 Task: Use cartoon Trill Effect in this video Movie B.mp4
Action: Mouse moved to (273, 114)
Screenshot: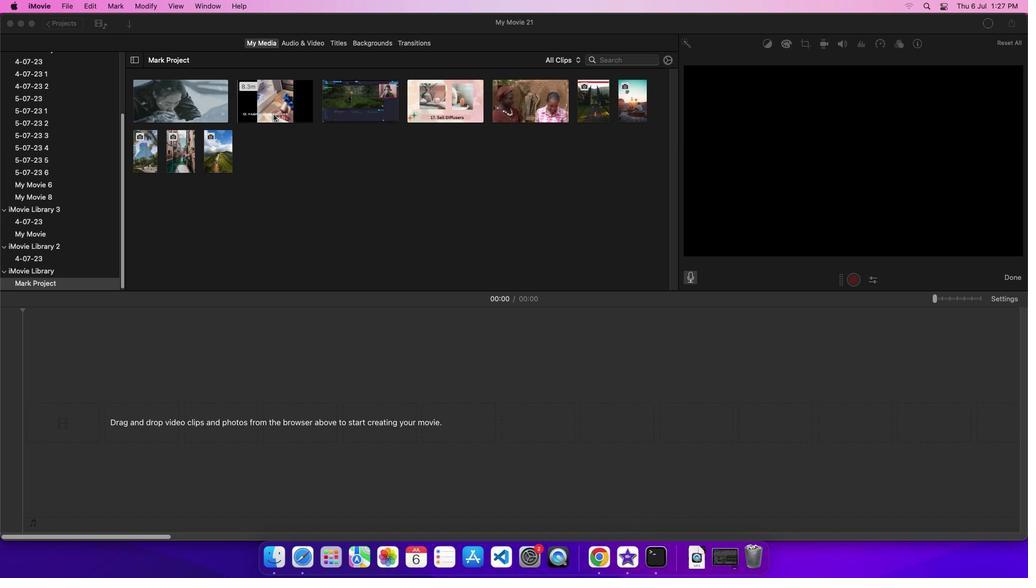 
Action: Mouse pressed left at (273, 114)
Screenshot: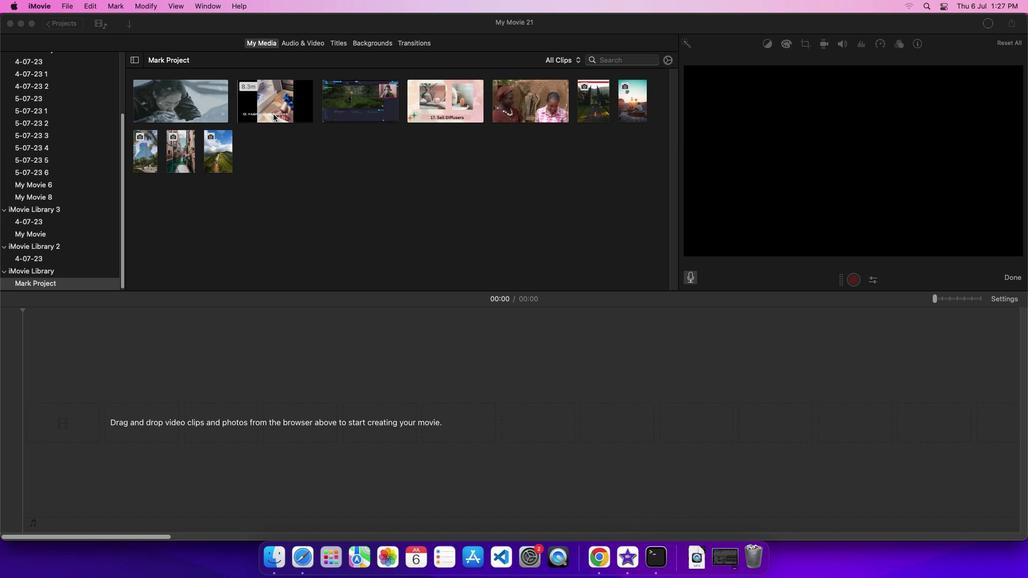 
Action: Mouse moved to (285, 107)
Screenshot: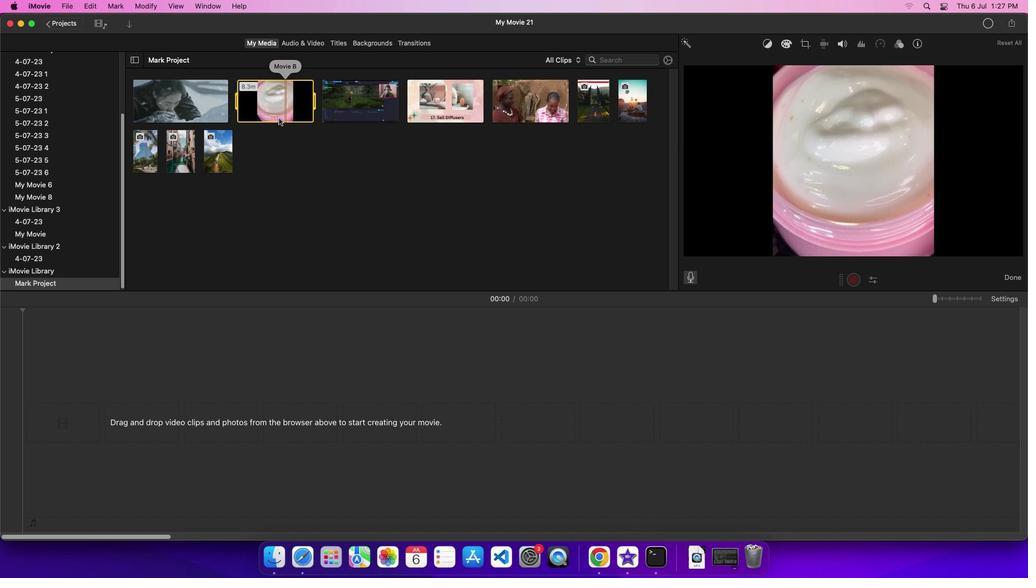 
Action: Mouse pressed left at (285, 107)
Screenshot: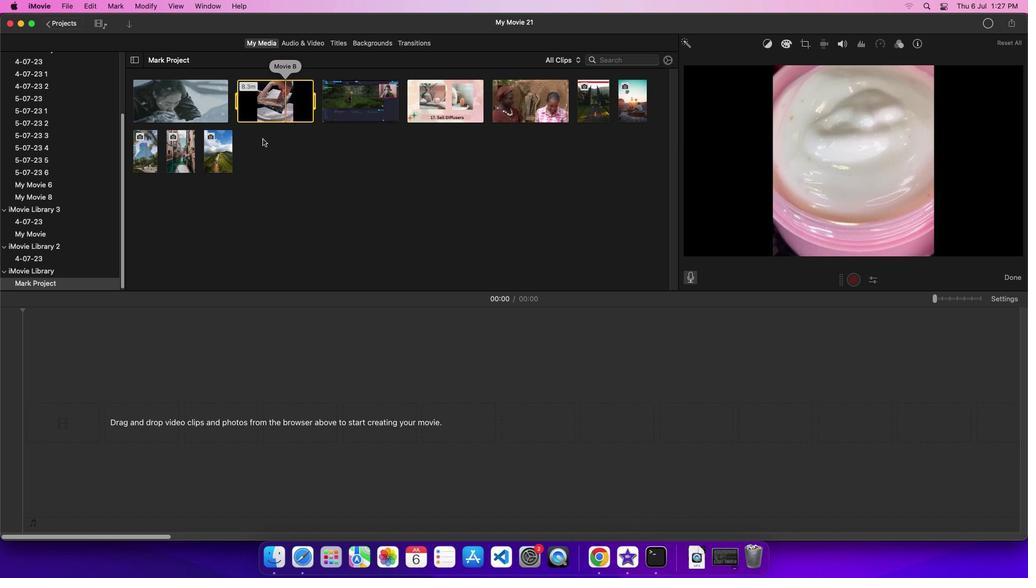 
Action: Mouse moved to (310, 44)
Screenshot: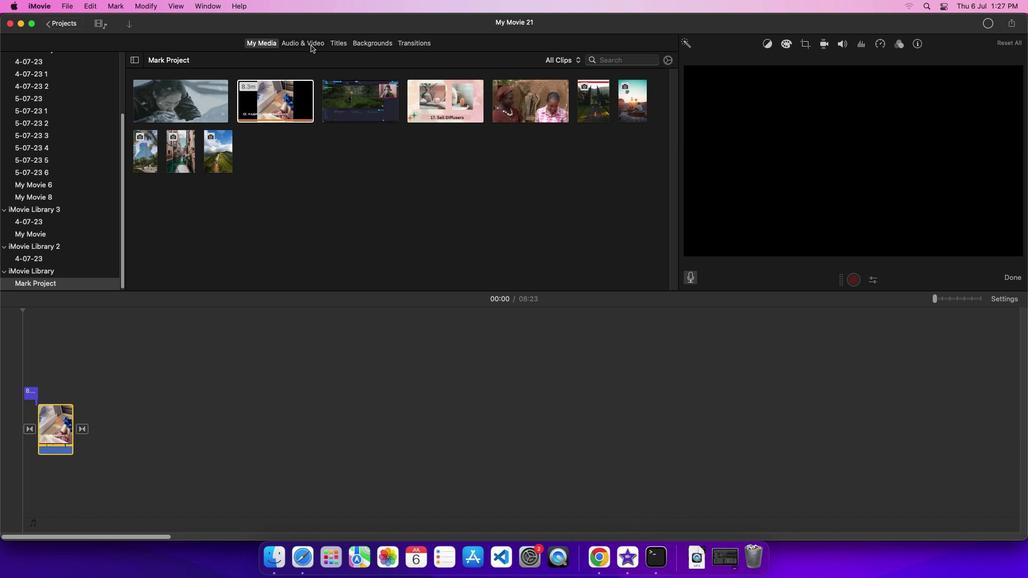 
Action: Mouse pressed left at (310, 44)
Screenshot: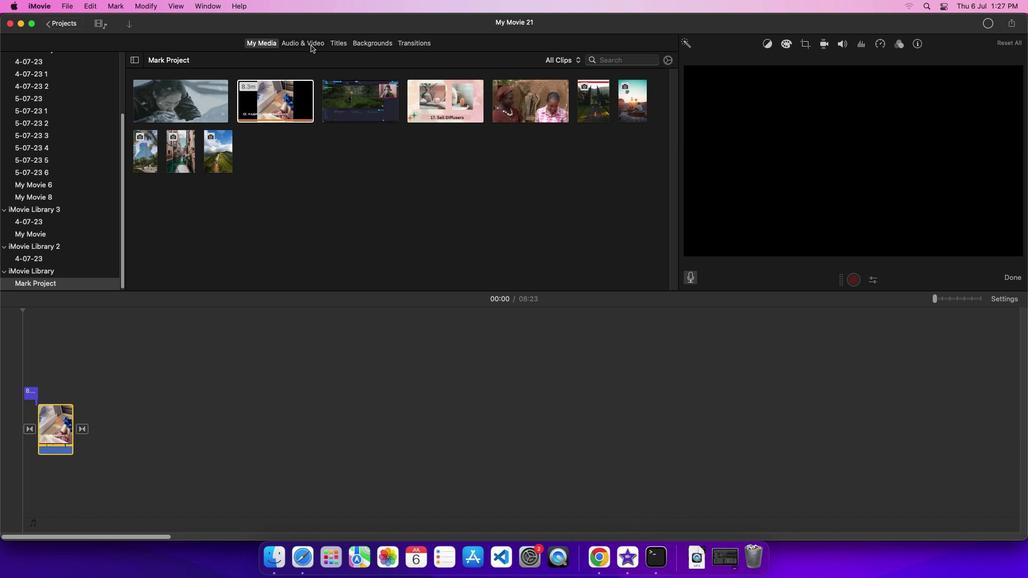 
Action: Mouse moved to (54, 99)
Screenshot: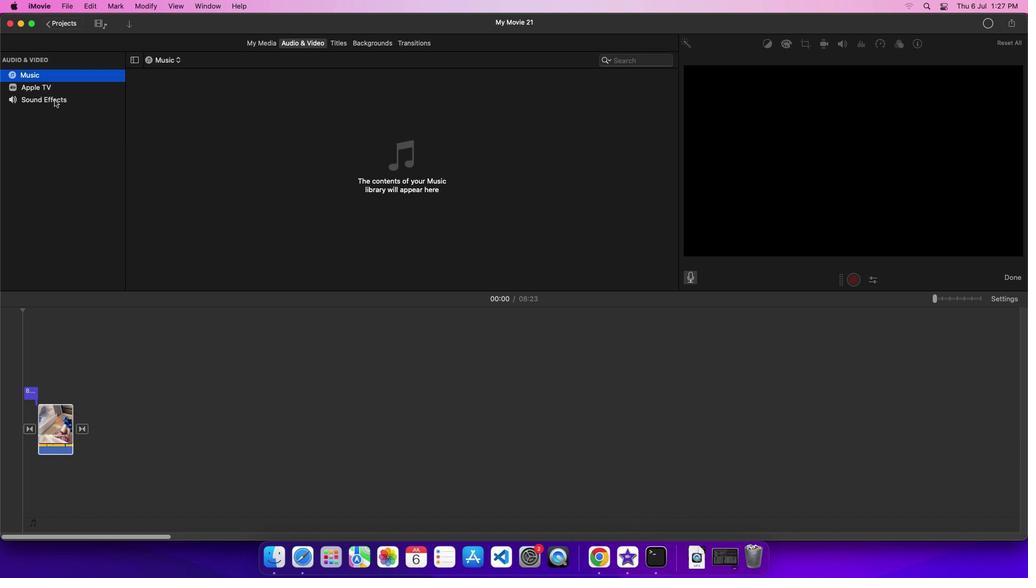 
Action: Mouse pressed left at (54, 99)
Screenshot: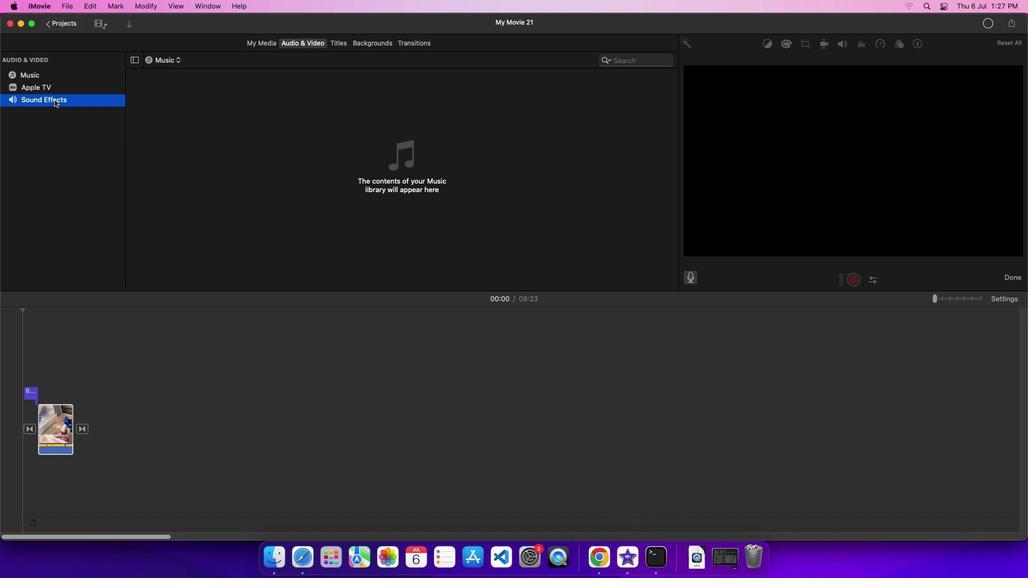 
Action: Mouse moved to (166, 185)
Screenshot: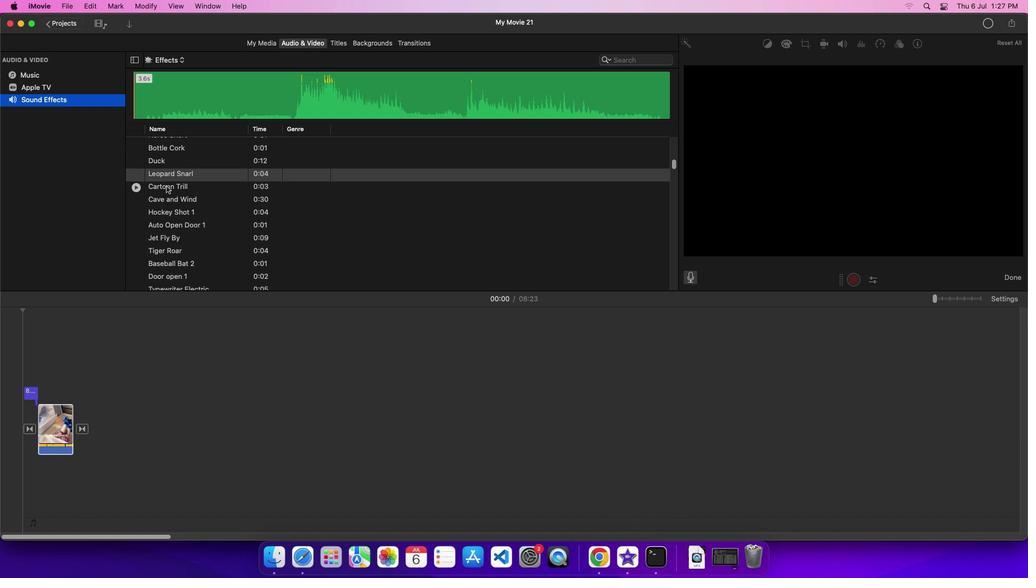 
Action: Mouse pressed left at (166, 185)
Screenshot: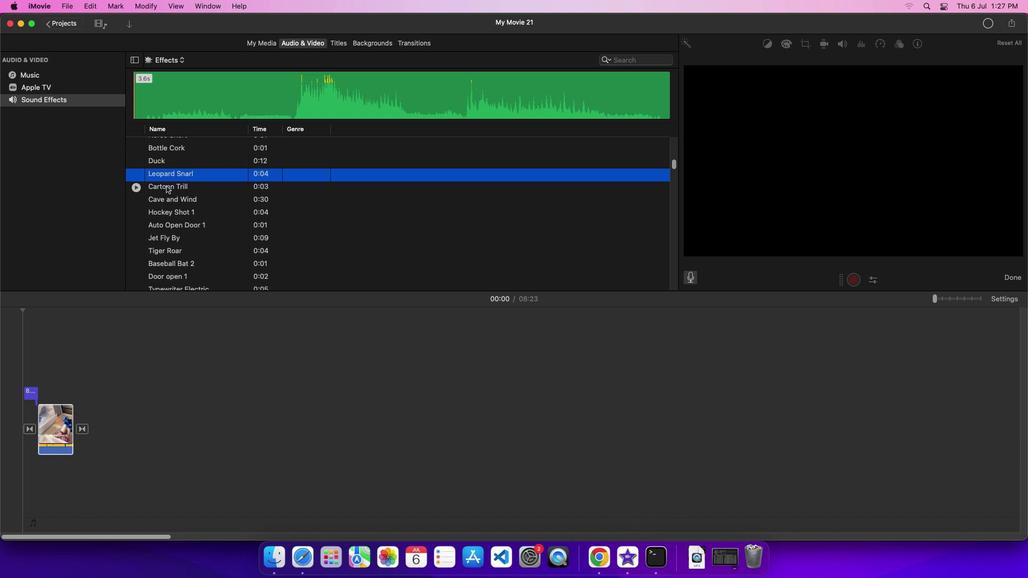 
Action: Mouse moved to (209, 187)
Screenshot: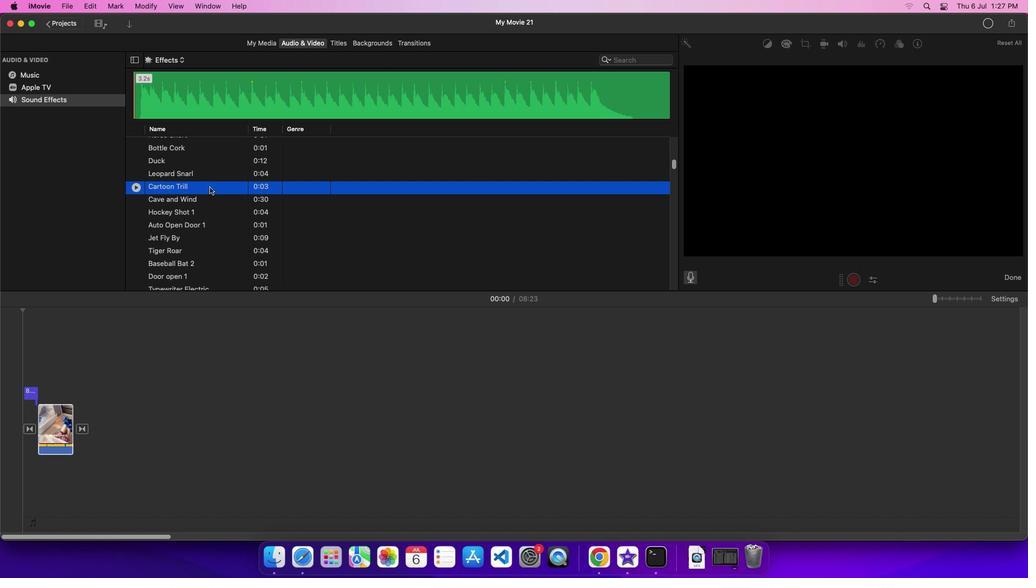 
Action: Mouse pressed left at (209, 187)
Screenshot: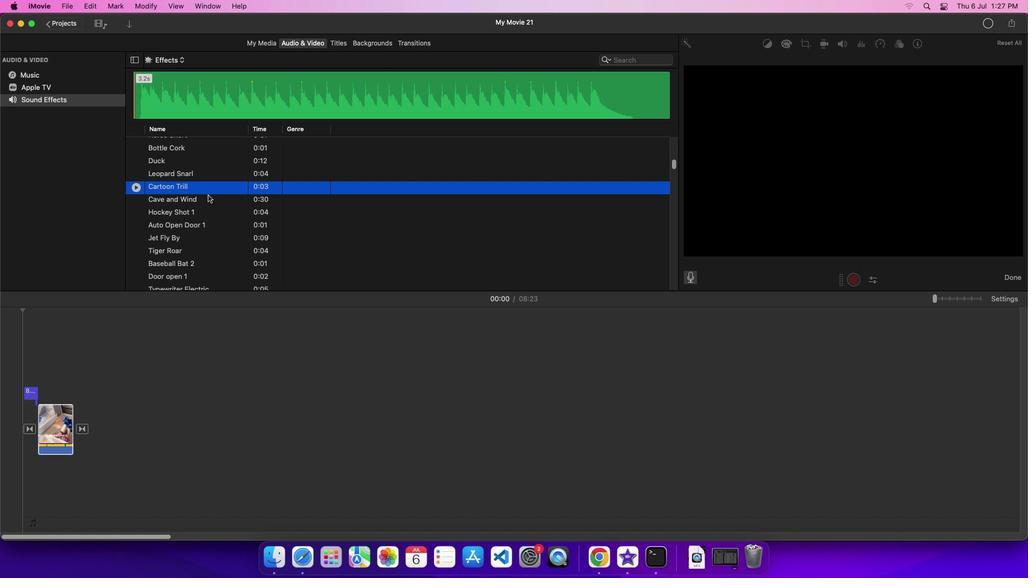 
Action: Mouse moved to (115, 466)
Screenshot: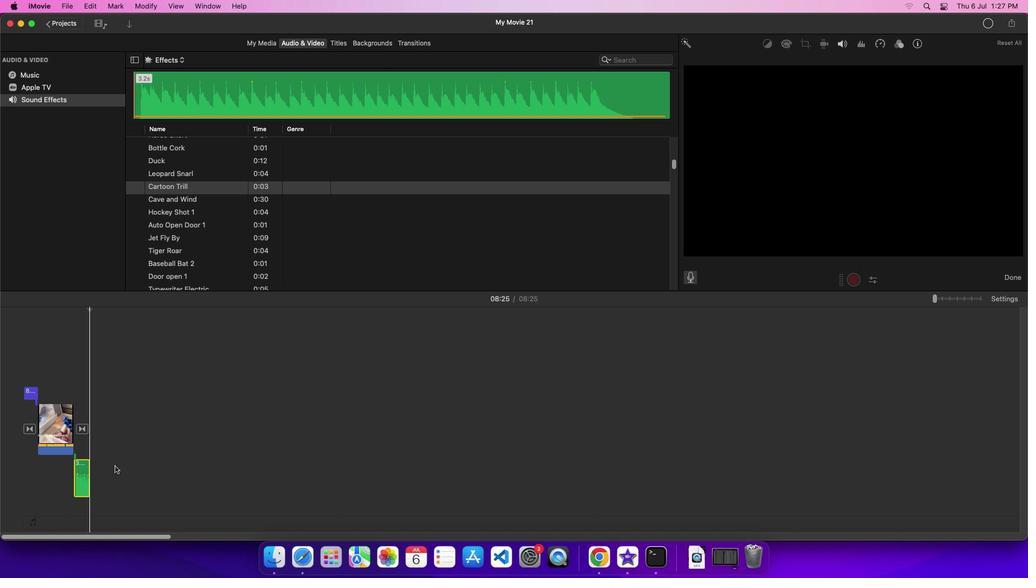 
